 Task: Check the data of "Exceeded queue wait time".
Action: Mouse moved to (14, 225)
Screenshot: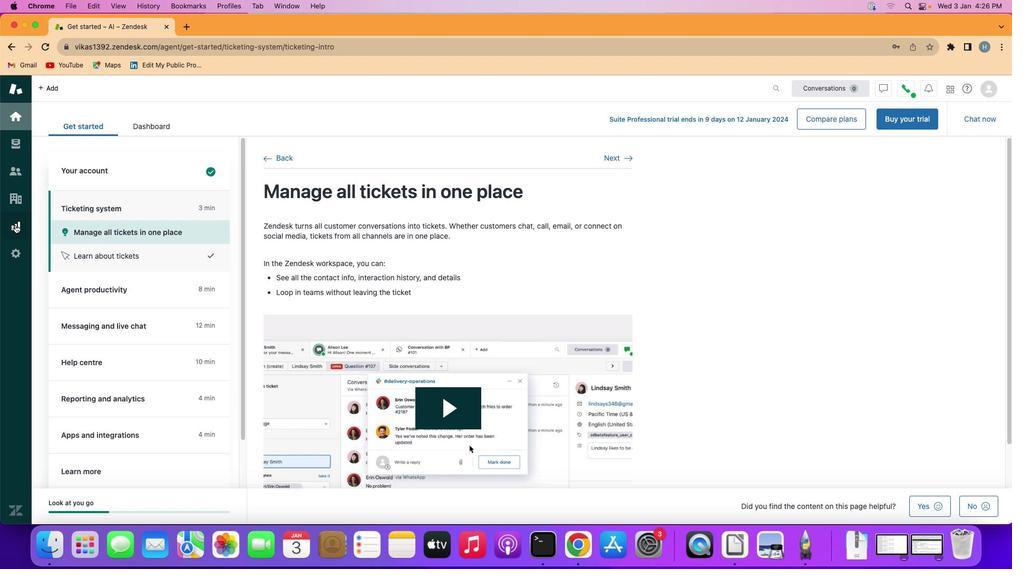 
Action: Mouse pressed left at (14, 225)
Screenshot: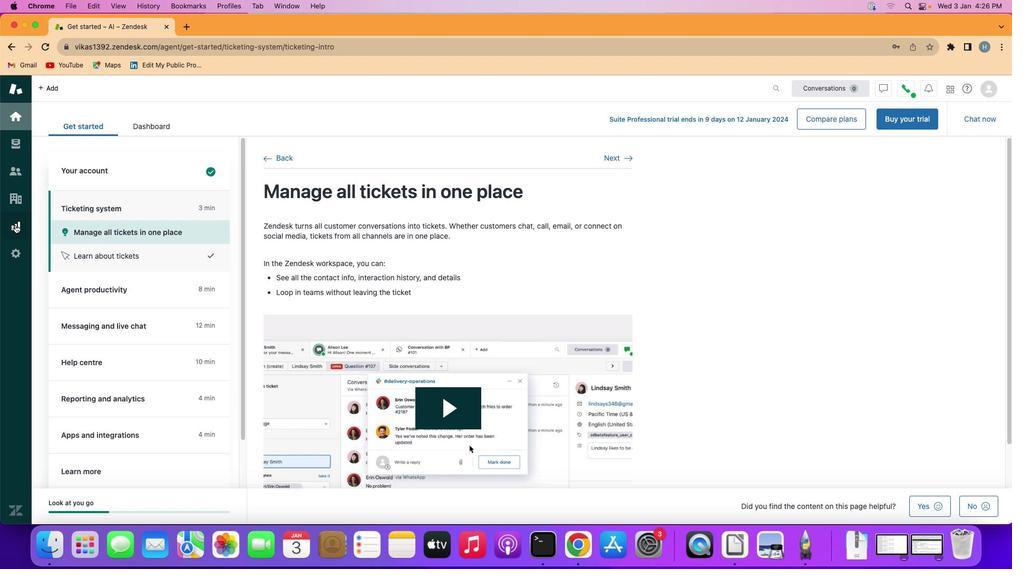 
Action: Mouse moved to (256, 146)
Screenshot: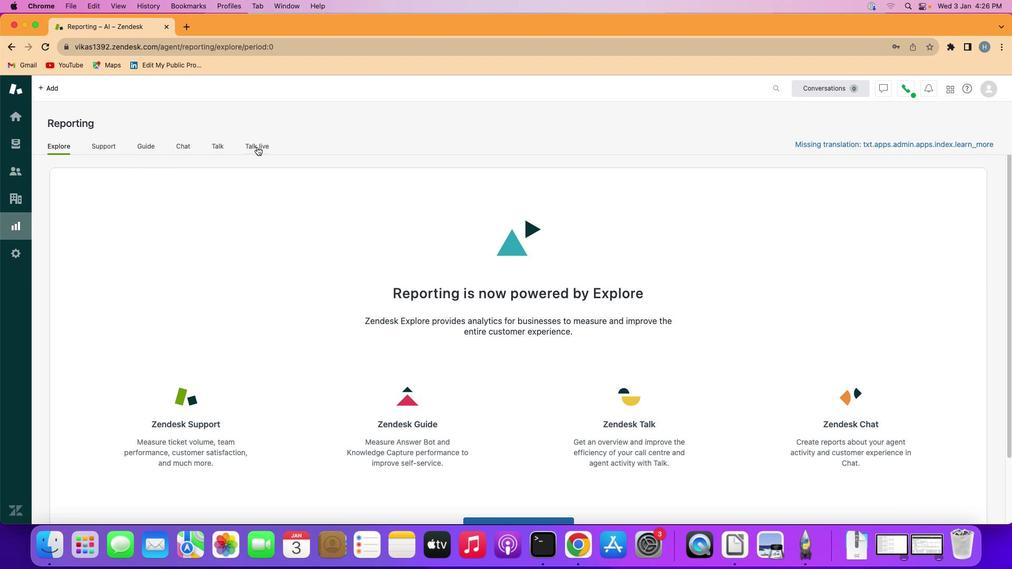 
Action: Mouse pressed left at (256, 146)
Screenshot: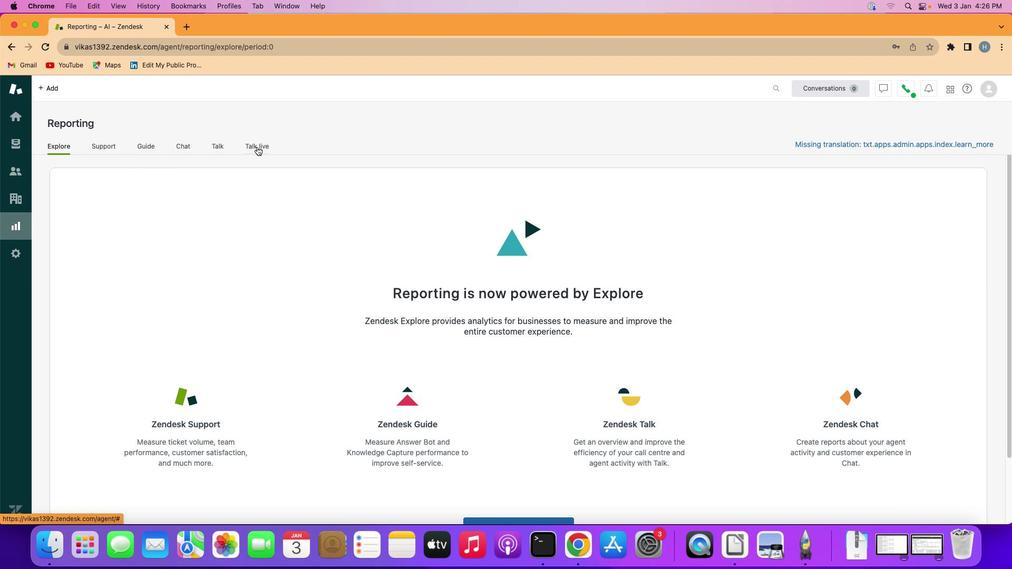 
Action: Mouse moved to (301, 347)
Screenshot: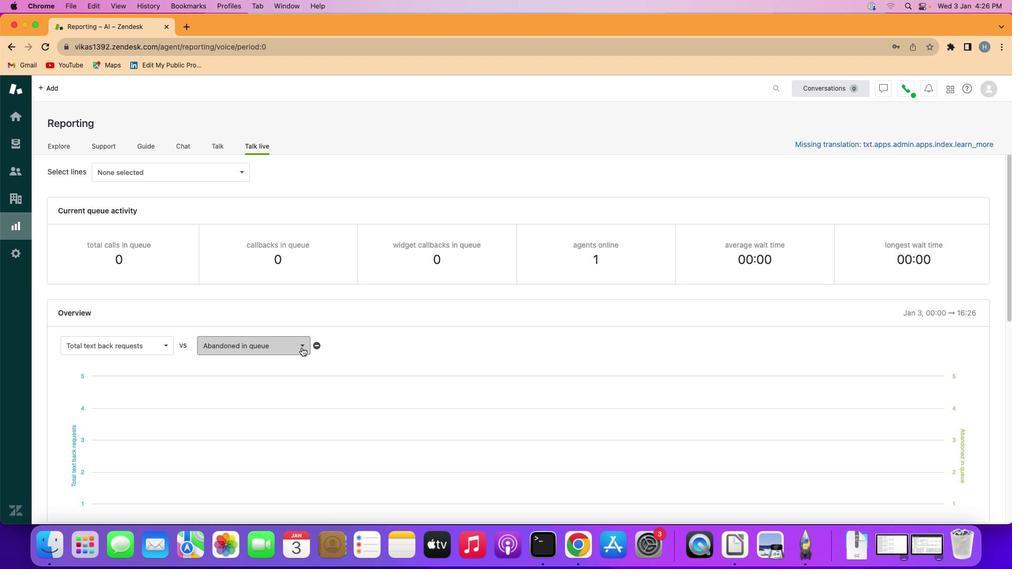 
Action: Mouse pressed left at (301, 347)
Screenshot: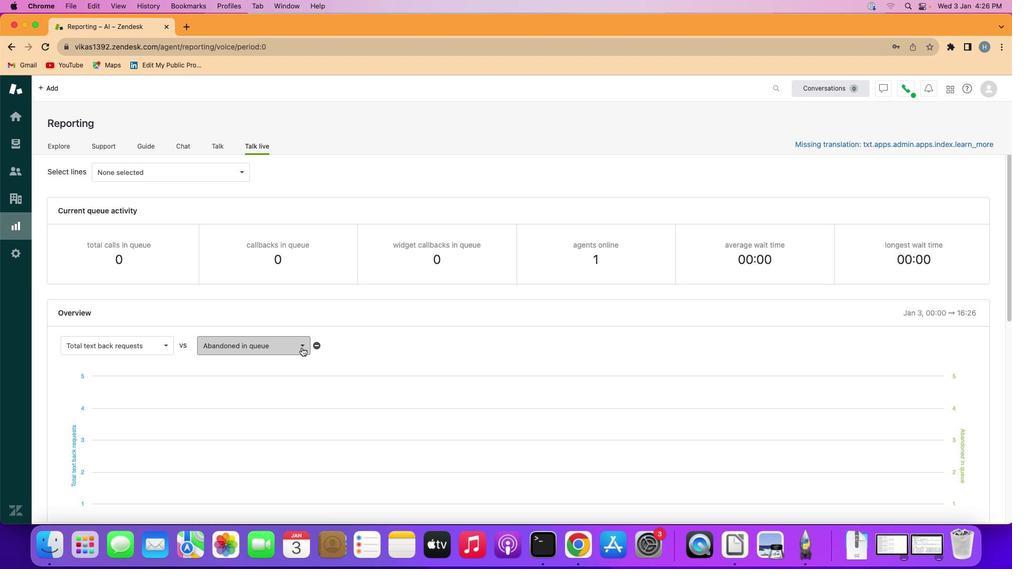 
Action: Mouse moved to (280, 436)
Screenshot: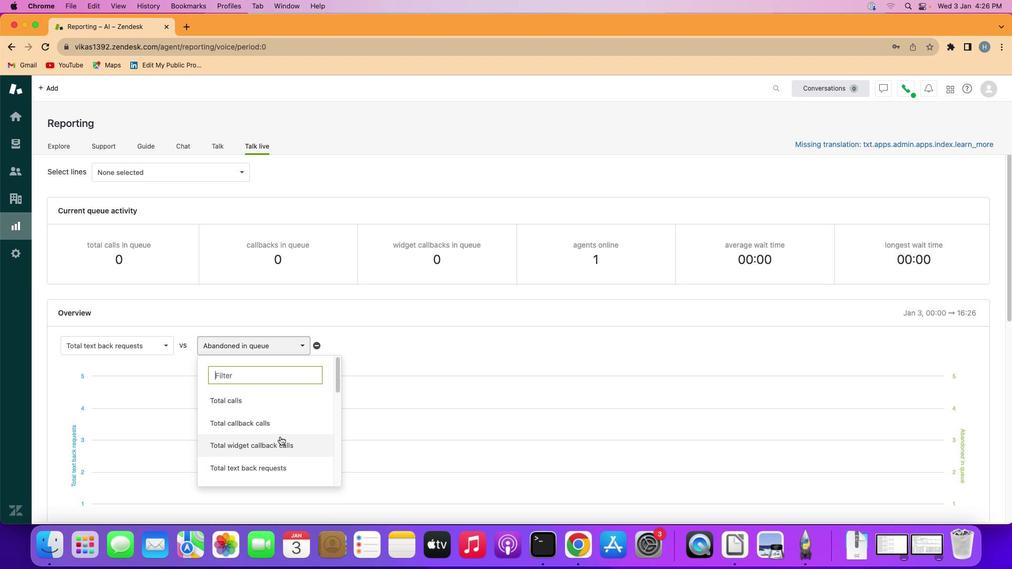 
Action: Mouse scrolled (280, 436) with delta (0, 0)
Screenshot: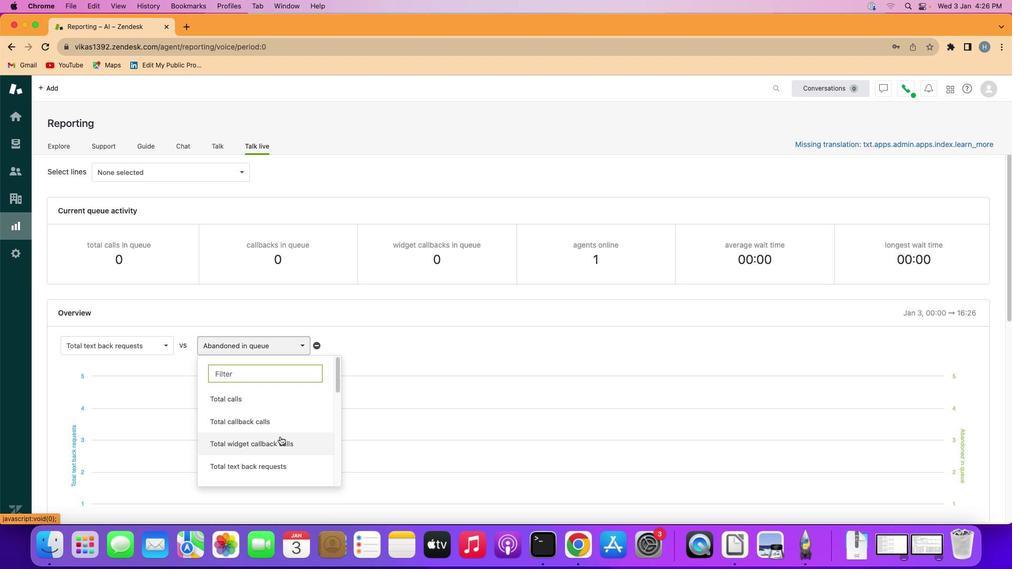 
Action: Mouse scrolled (280, 436) with delta (0, 0)
Screenshot: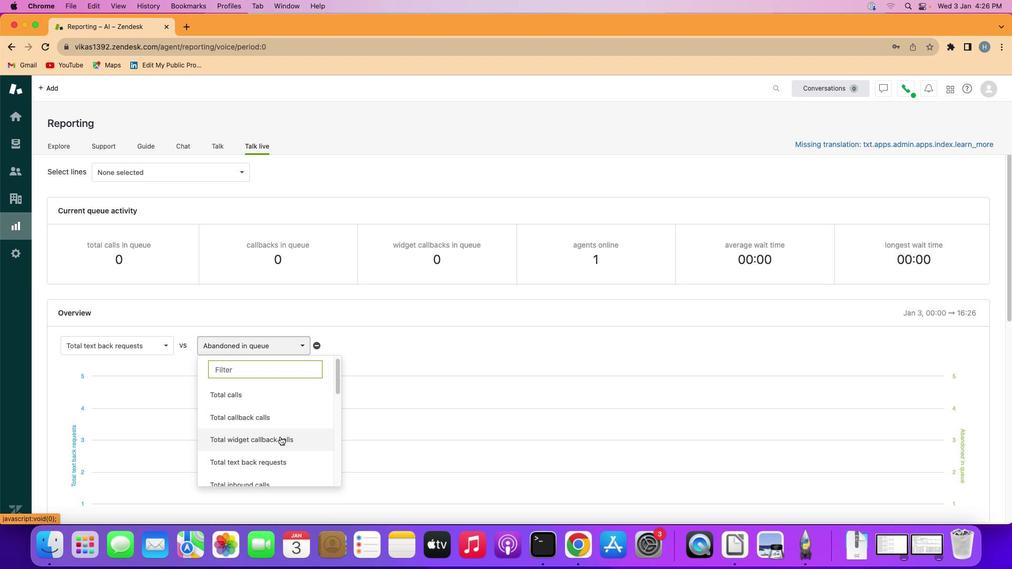 
Action: Mouse moved to (280, 436)
Screenshot: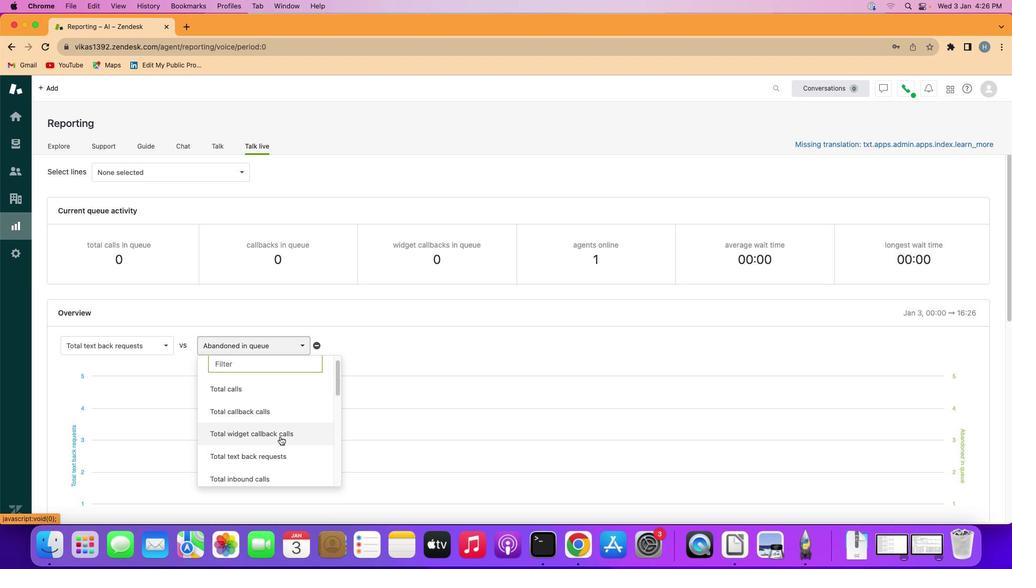 
Action: Mouse scrolled (280, 436) with delta (0, 0)
Screenshot: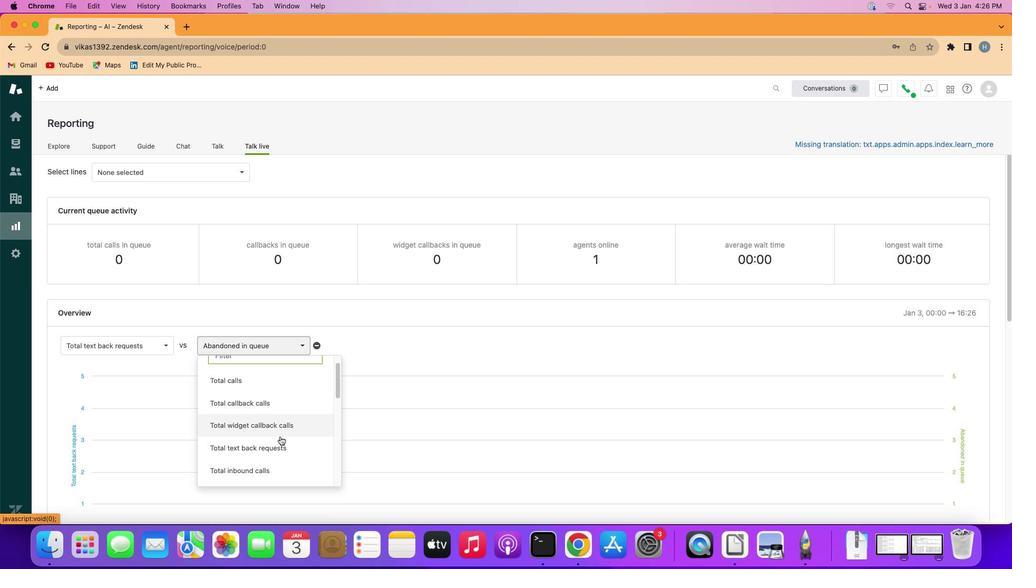 
Action: Mouse moved to (280, 437)
Screenshot: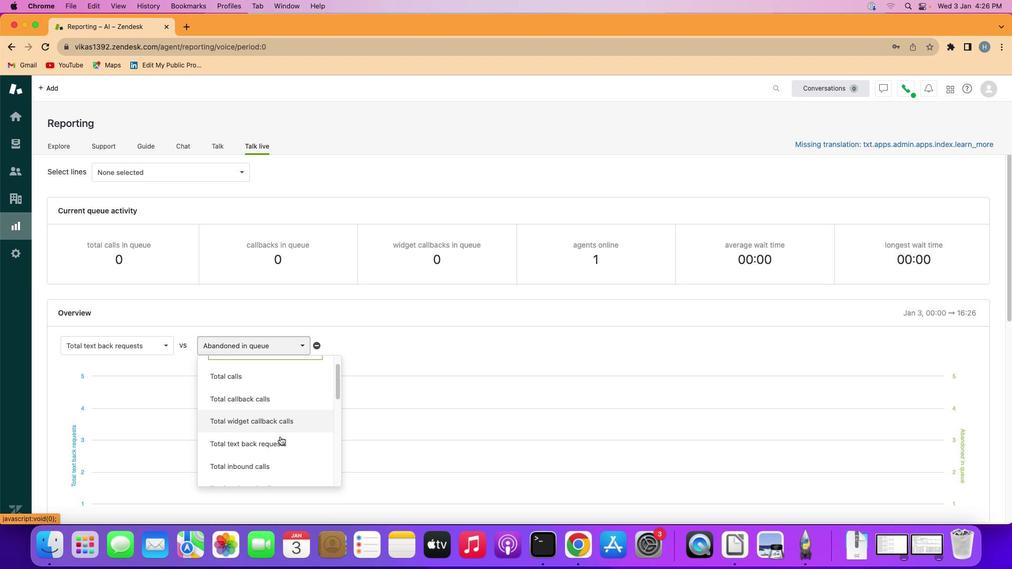 
Action: Mouse scrolled (280, 437) with delta (0, 0)
Screenshot: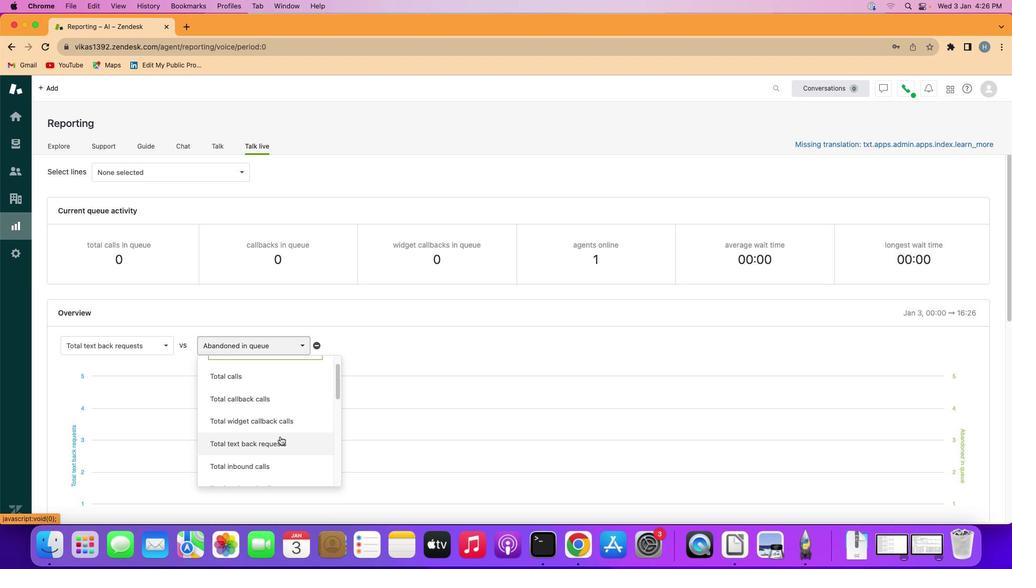 
Action: Mouse moved to (280, 437)
Screenshot: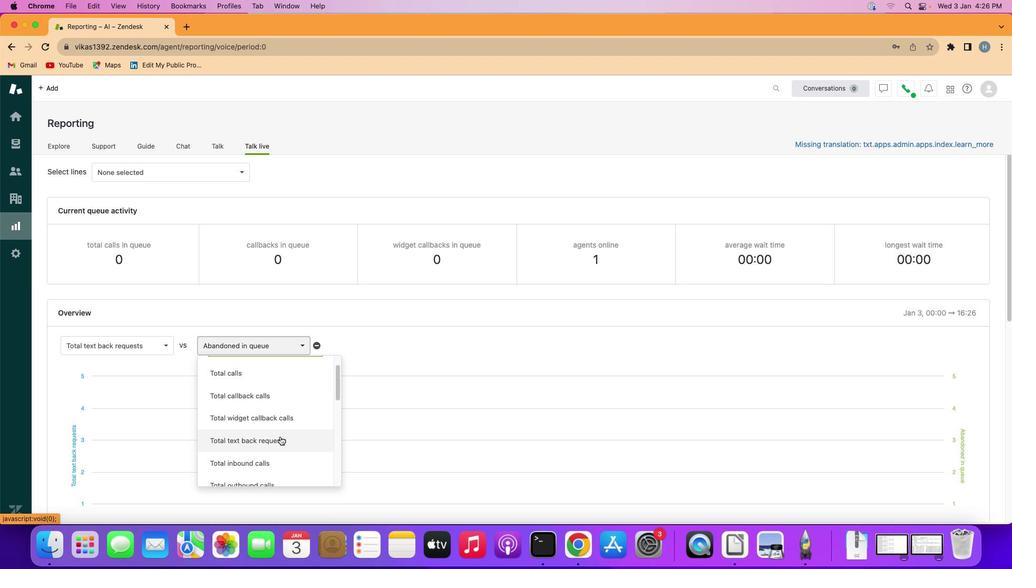 
Action: Mouse scrolled (280, 437) with delta (0, 0)
Screenshot: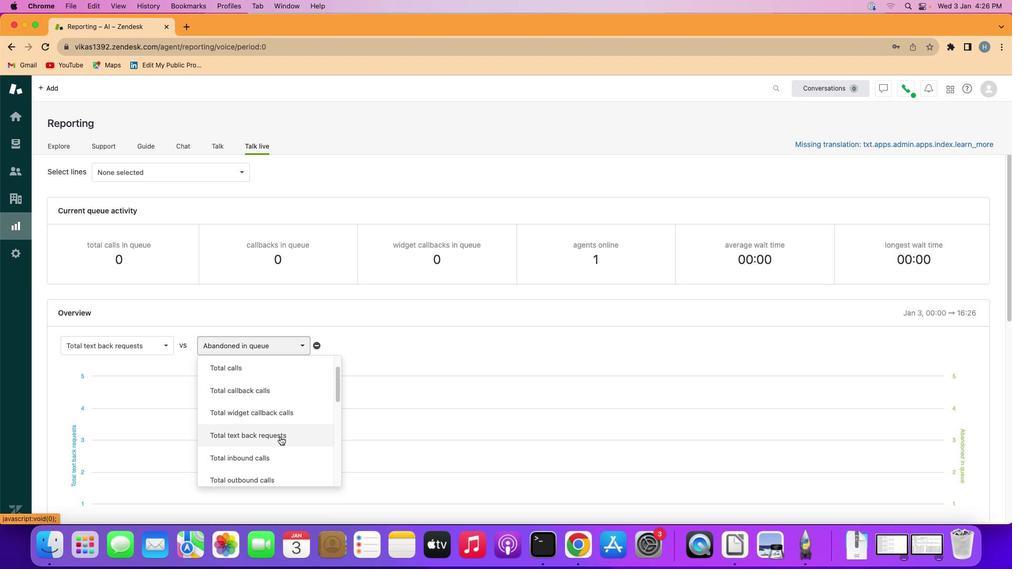
Action: Mouse scrolled (280, 437) with delta (0, 0)
Screenshot: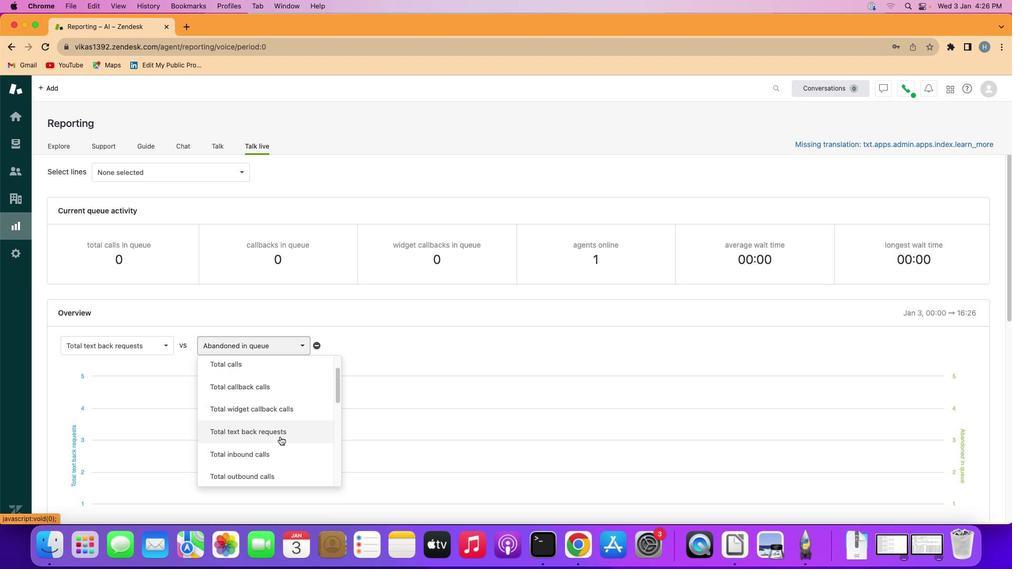 
Action: Mouse scrolled (280, 437) with delta (0, 0)
Screenshot: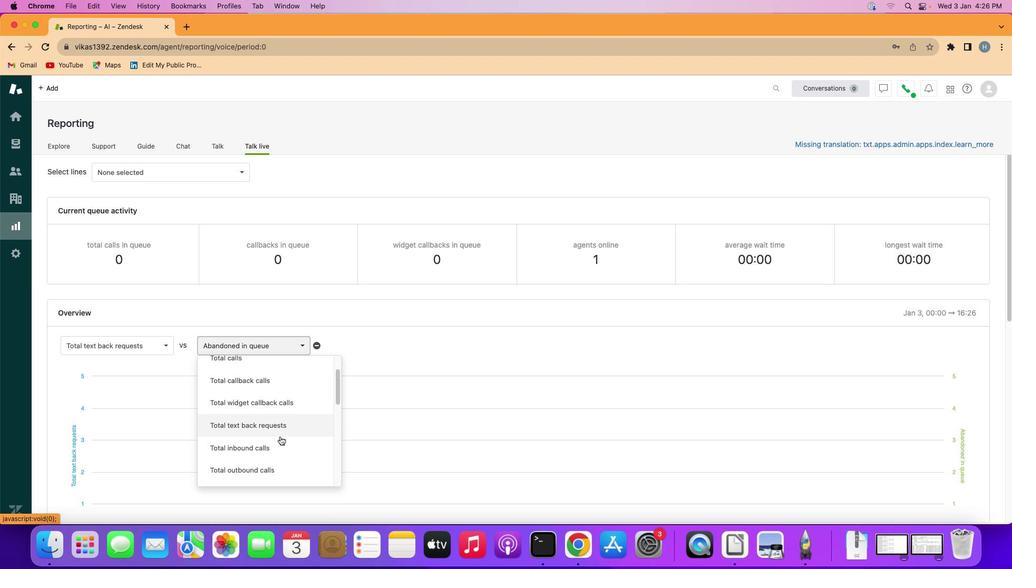 
Action: Mouse scrolled (280, 437) with delta (0, 0)
Screenshot: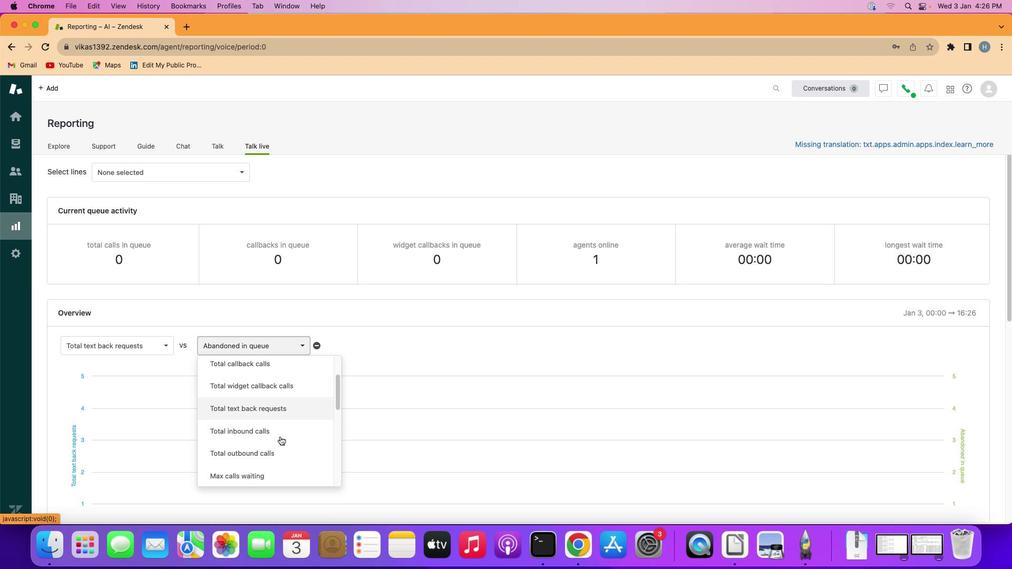 
Action: Mouse scrolled (280, 437) with delta (0, 0)
Screenshot: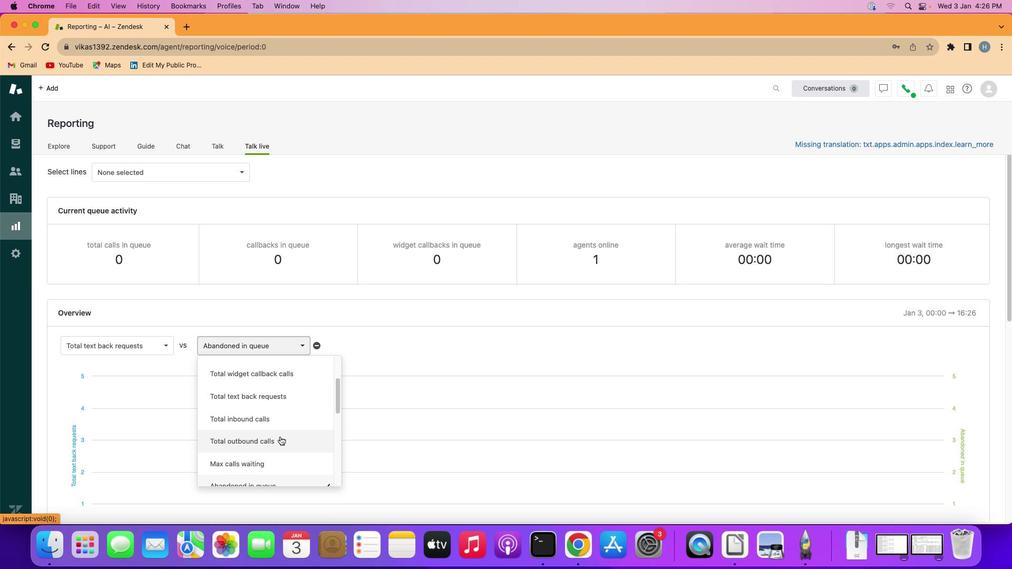 
Action: Mouse scrolled (280, 437) with delta (0, 0)
Screenshot: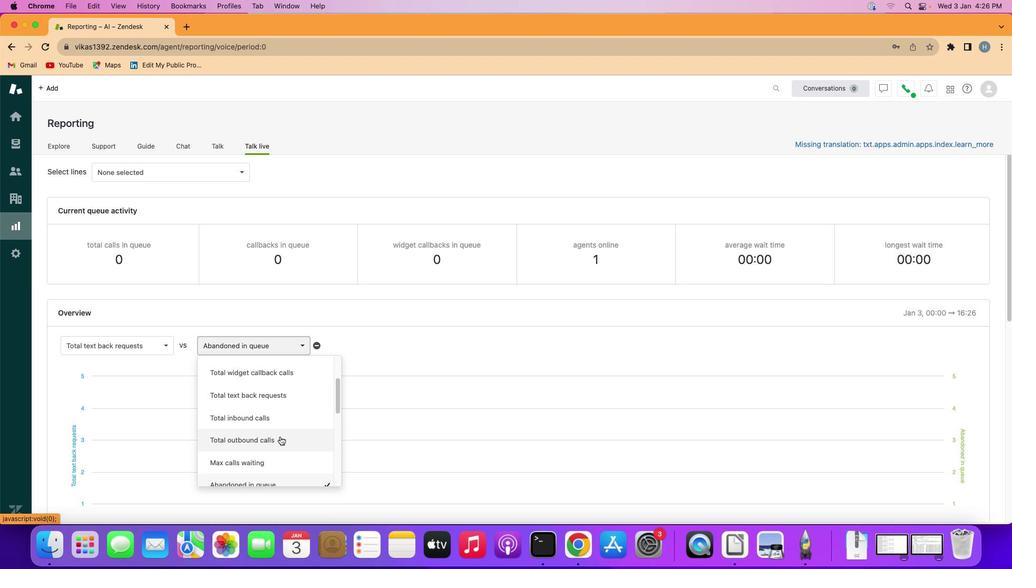 
Action: Mouse scrolled (280, 437) with delta (0, 0)
Screenshot: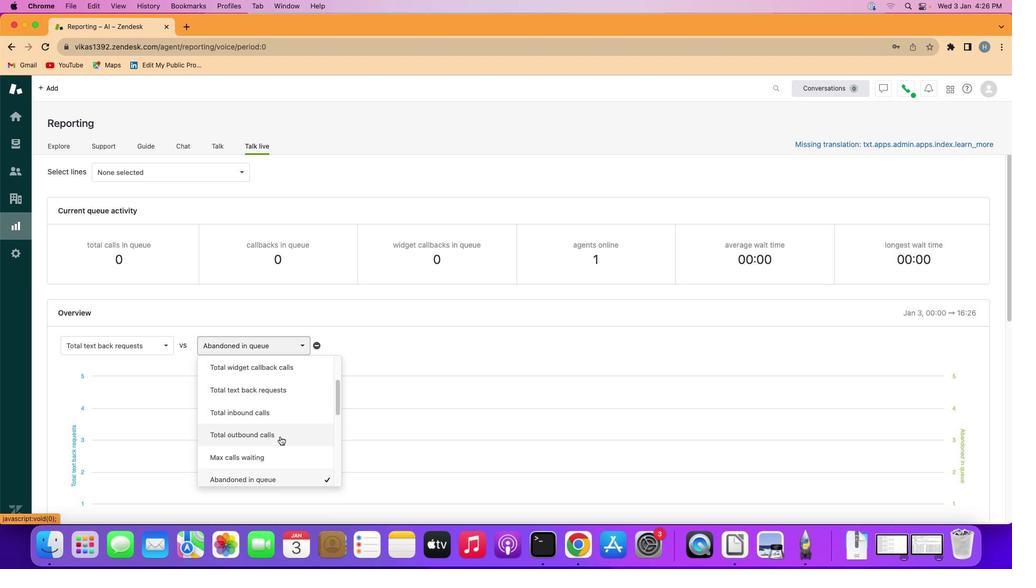 
Action: Mouse scrolled (280, 437) with delta (0, 0)
Screenshot: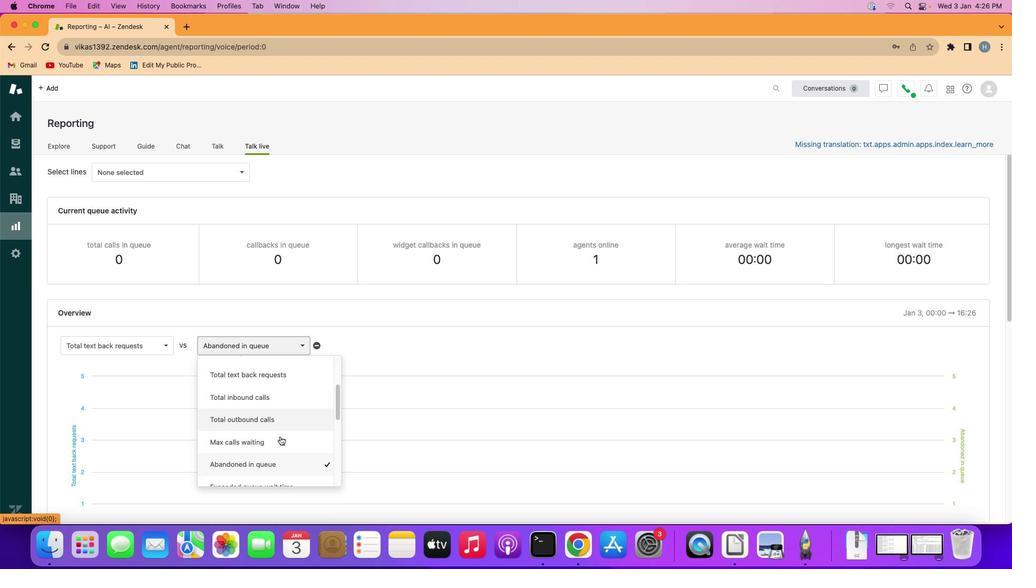 
Action: Mouse scrolled (280, 437) with delta (0, 0)
Screenshot: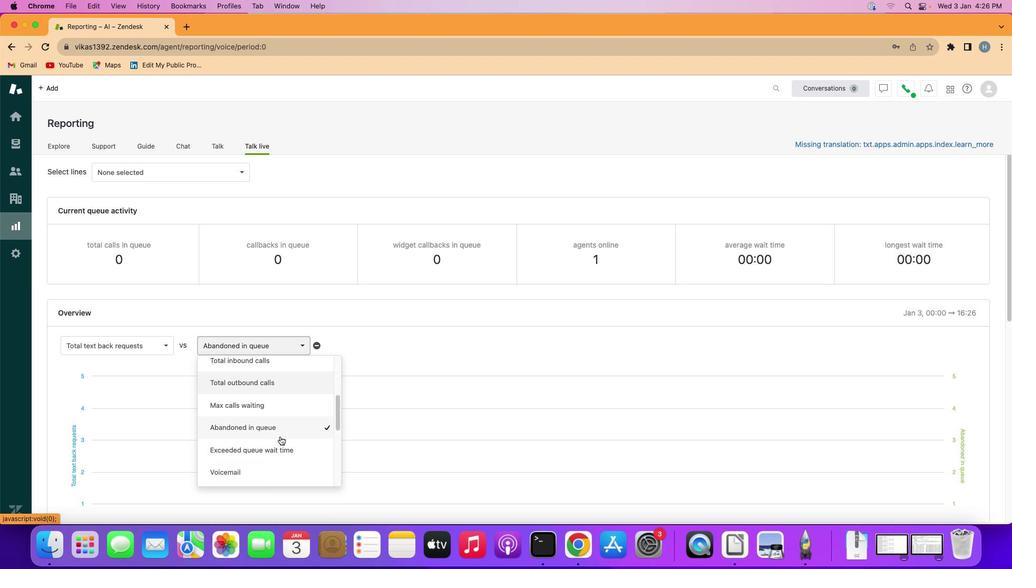 
Action: Mouse pressed left at (280, 437)
Screenshot: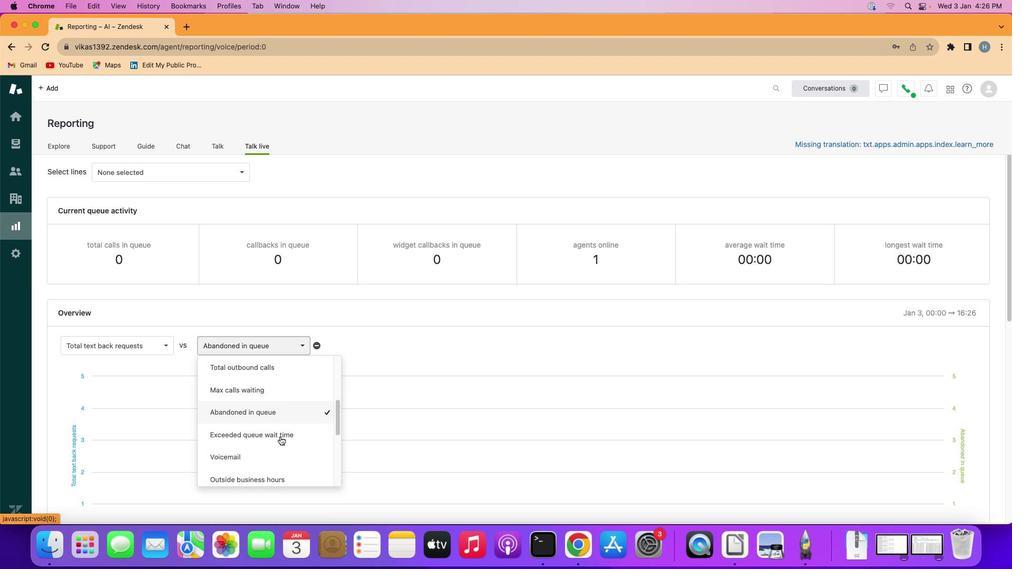 
